 Task: Create List Blocked in Board Project Management to Workspace Customer Support. Create List Researching in Board Competitor Analysis to Workspace Customer Support. Create List Designing in Board Public Relations Media Outreach and Pitching to Workspace Customer Support
Action: Mouse moved to (55, 269)
Screenshot: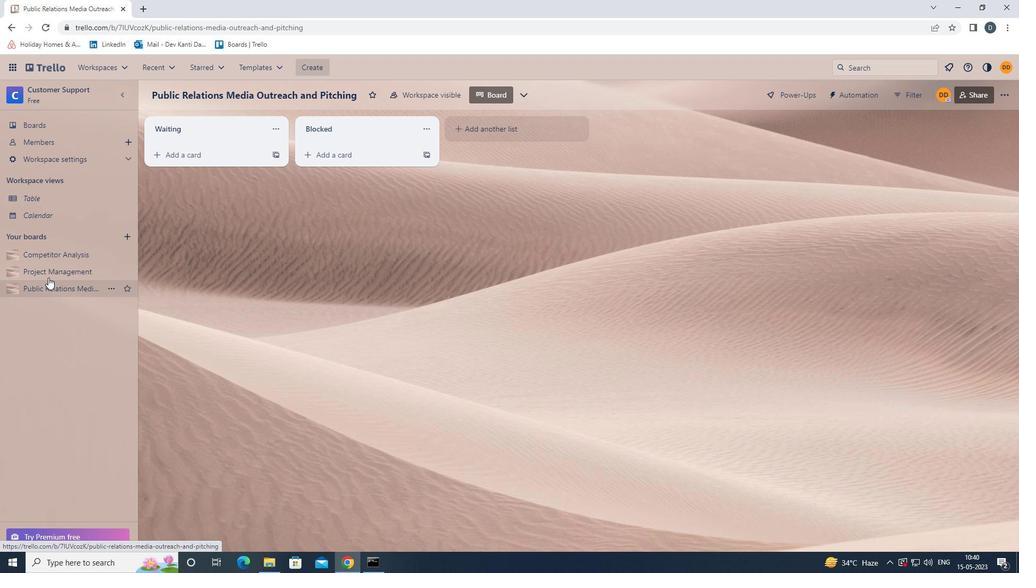 
Action: Mouse pressed left at (55, 269)
Screenshot: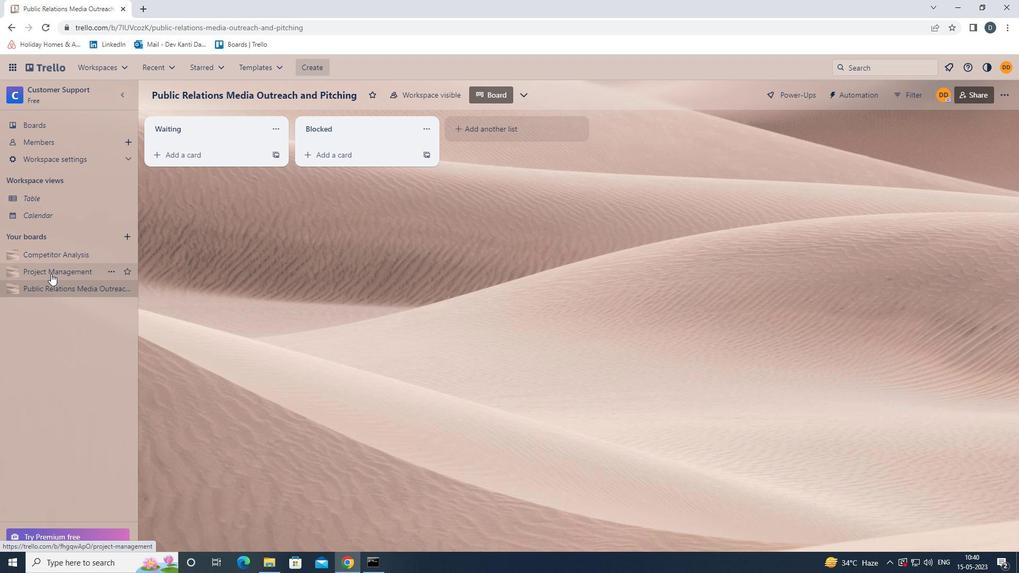 
Action: Mouse moved to (500, 124)
Screenshot: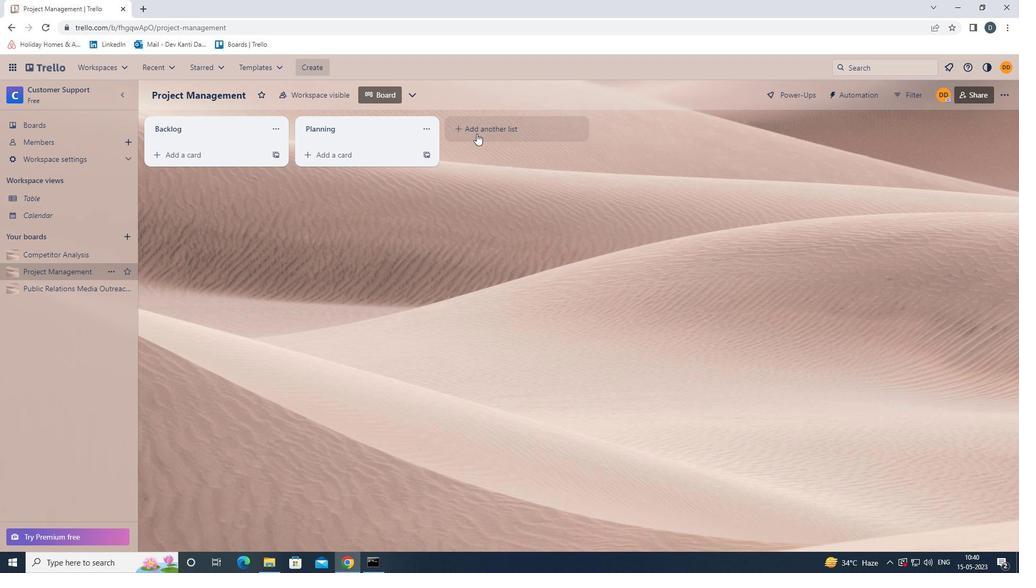 
Action: Mouse pressed left at (500, 124)
Screenshot: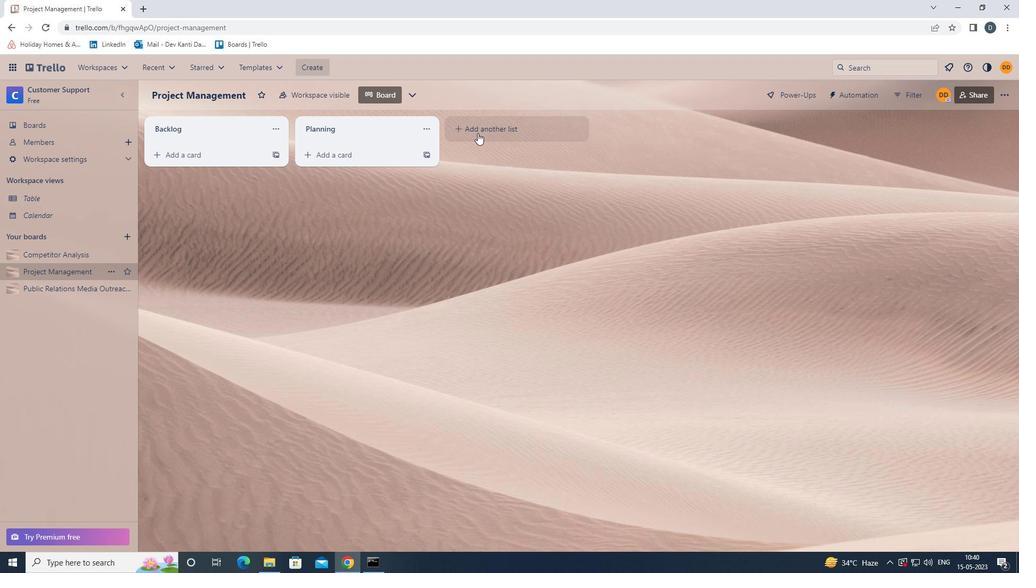 
Action: Key pressed <Key.shift>BLOCKED<Key.enter>
Screenshot: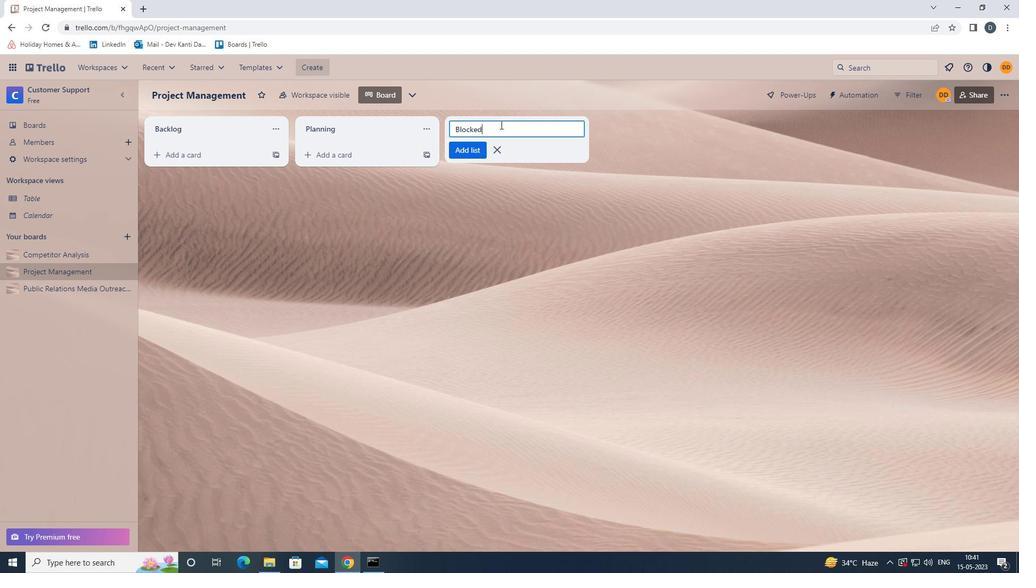 
Action: Mouse moved to (67, 260)
Screenshot: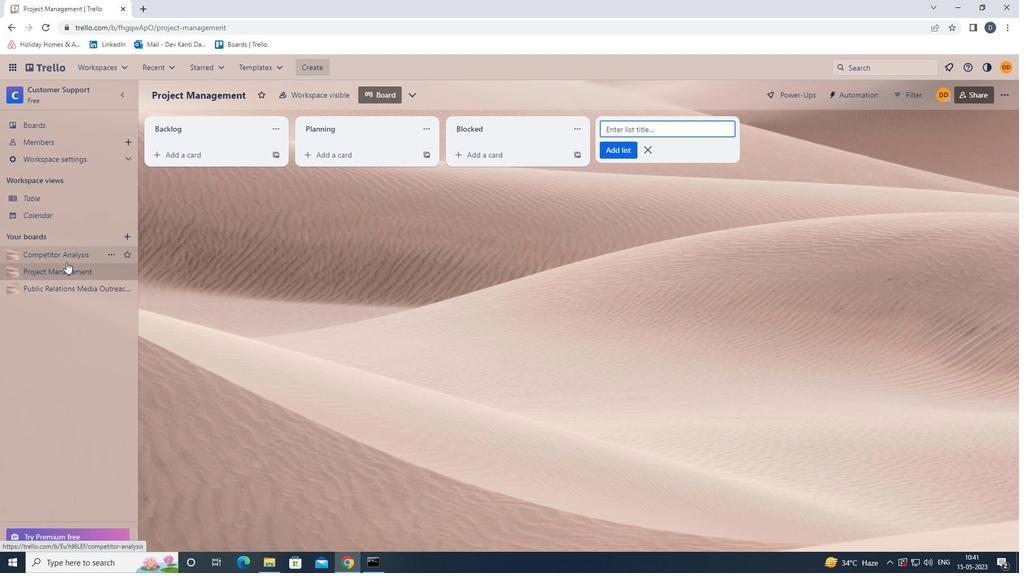 
Action: Mouse pressed left at (67, 260)
Screenshot: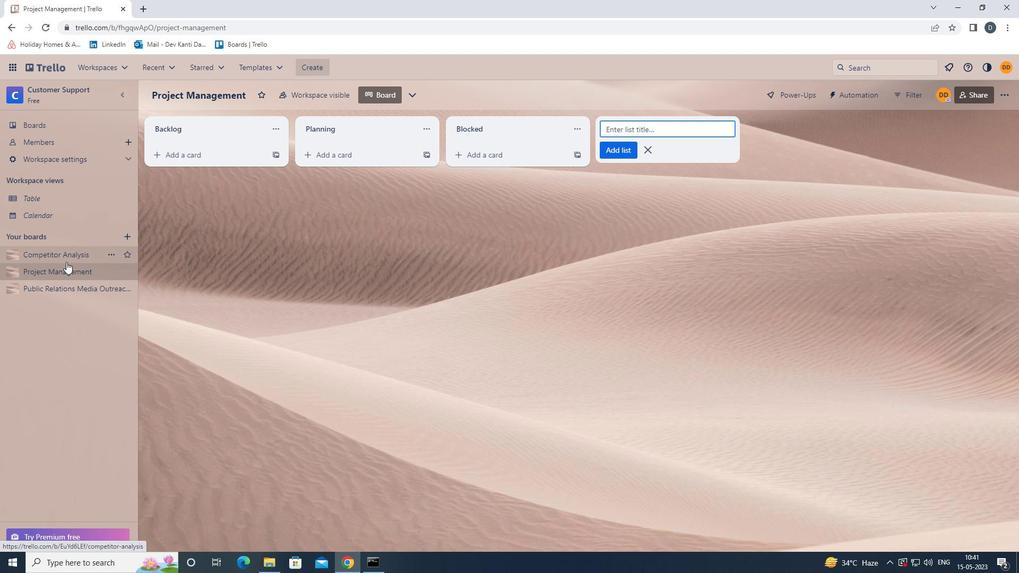 
Action: Mouse moved to (484, 124)
Screenshot: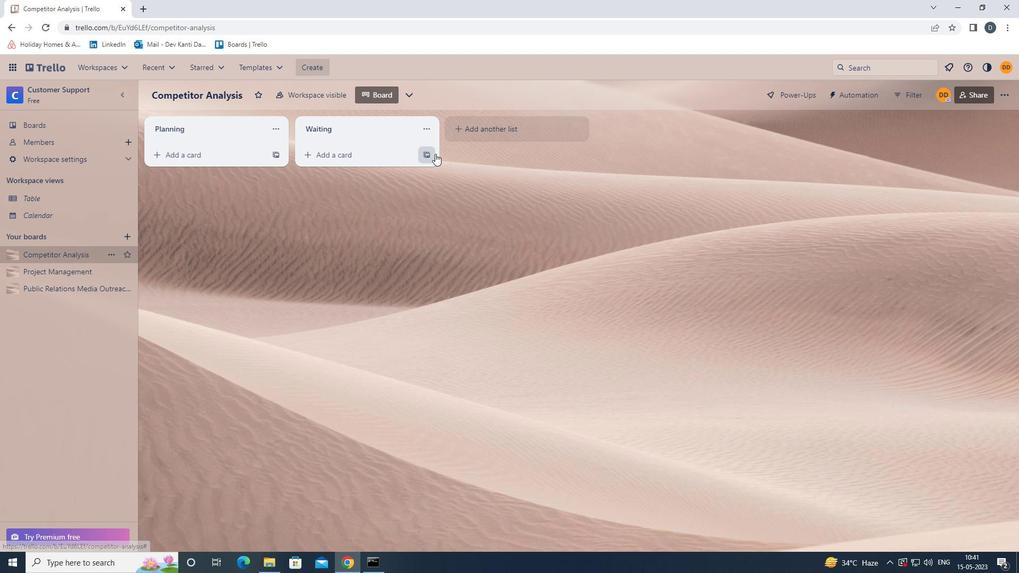 
Action: Mouse pressed left at (484, 124)
Screenshot: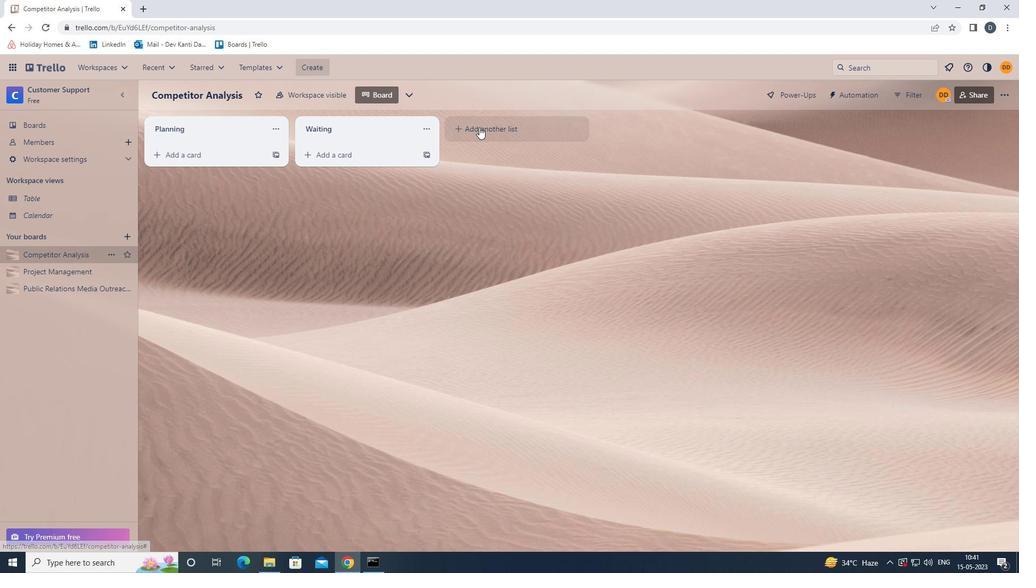 
Action: Key pressed <Key.shift><Key.shift><Key.shift><Key.shift>RESEARCHING<Key.enter>
Screenshot: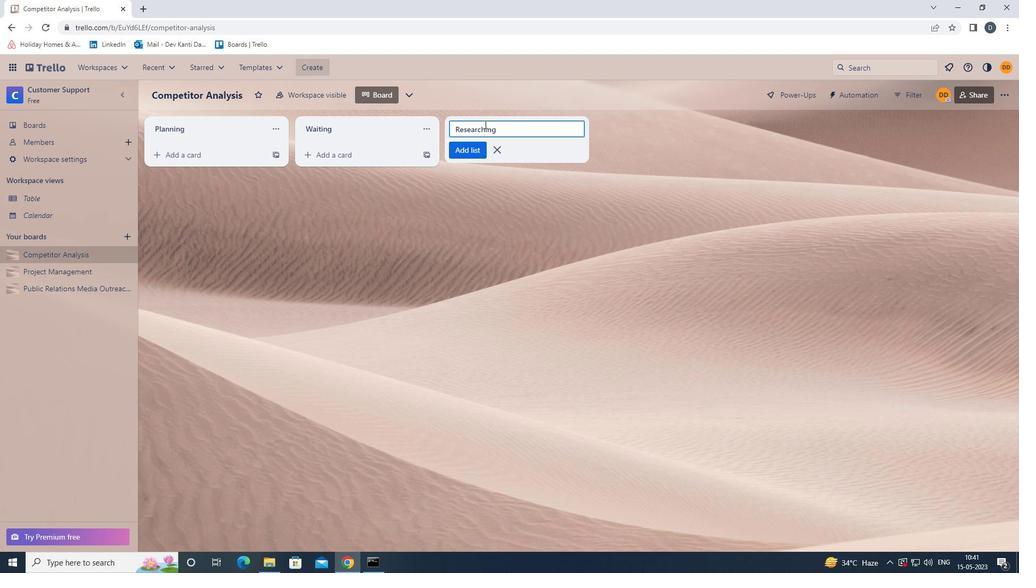 
Action: Mouse moved to (61, 292)
Screenshot: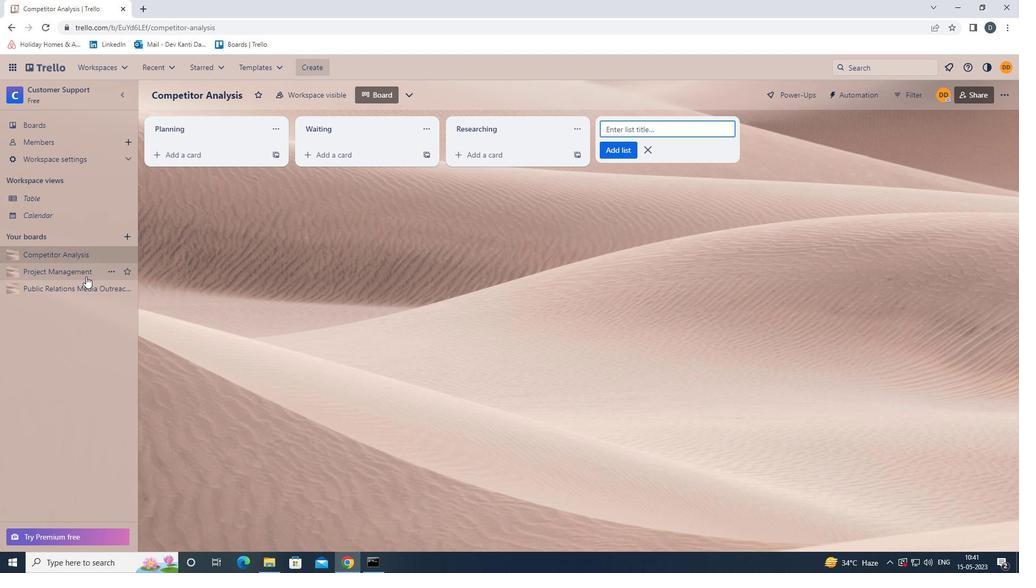 
Action: Mouse pressed left at (61, 292)
Screenshot: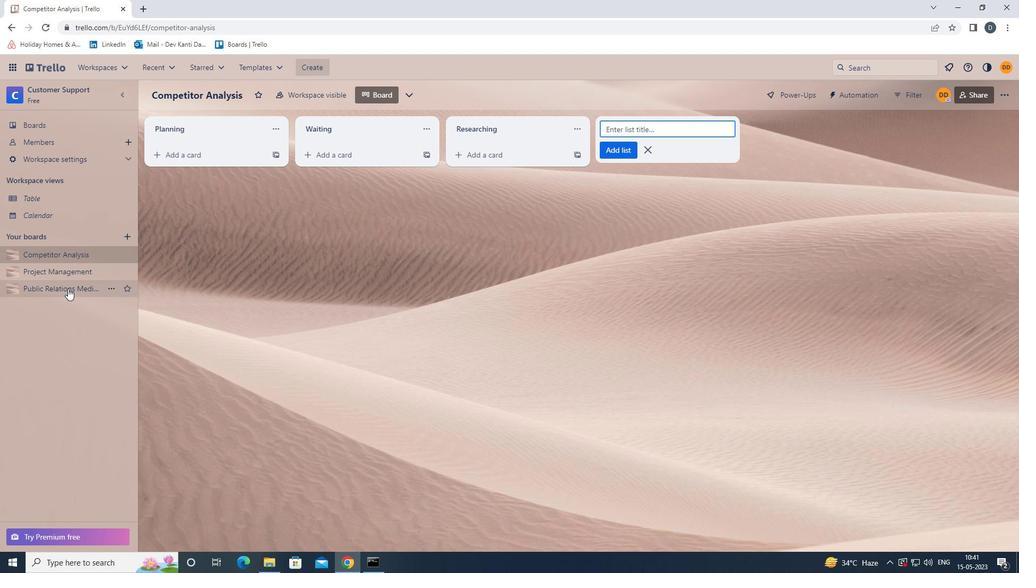 
Action: Mouse moved to (559, 133)
Screenshot: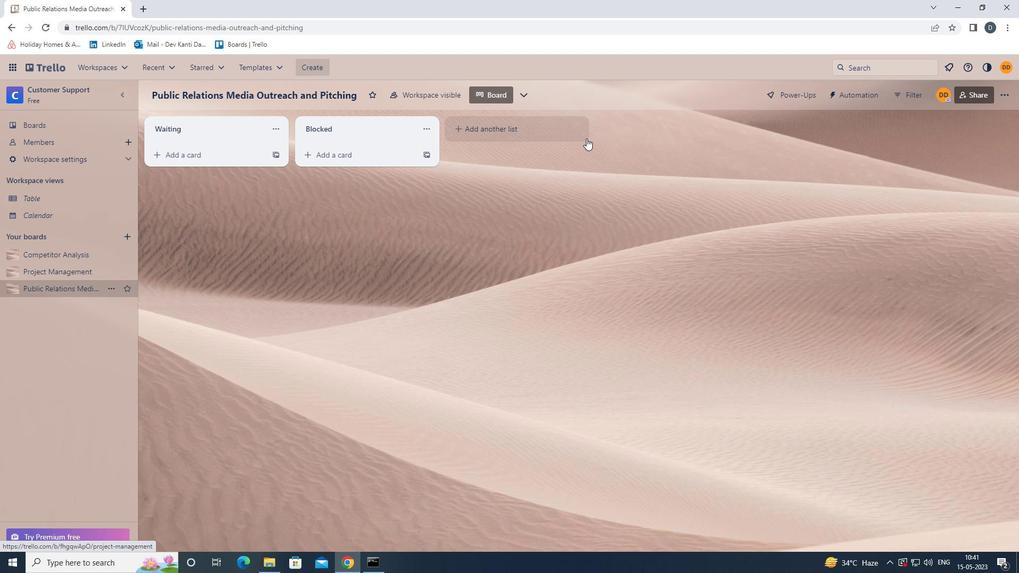 
Action: Mouse pressed left at (559, 133)
Screenshot: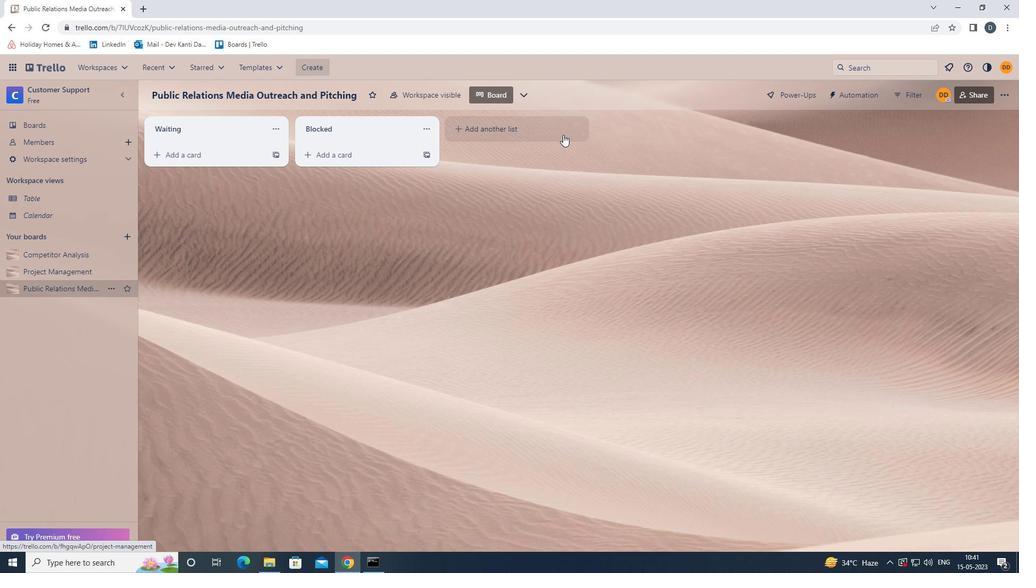 
Action: Key pressed <Key.shift><Key.shift><Key.shift><Key.shift><Key.shift><Key.shift><Key.shift><Key.shift><Key.shift><Key.shift><Key.shift><Key.shift><Key.shift><Key.shift><Key.shift>DESIGNING<Key.enter>
Screenshot: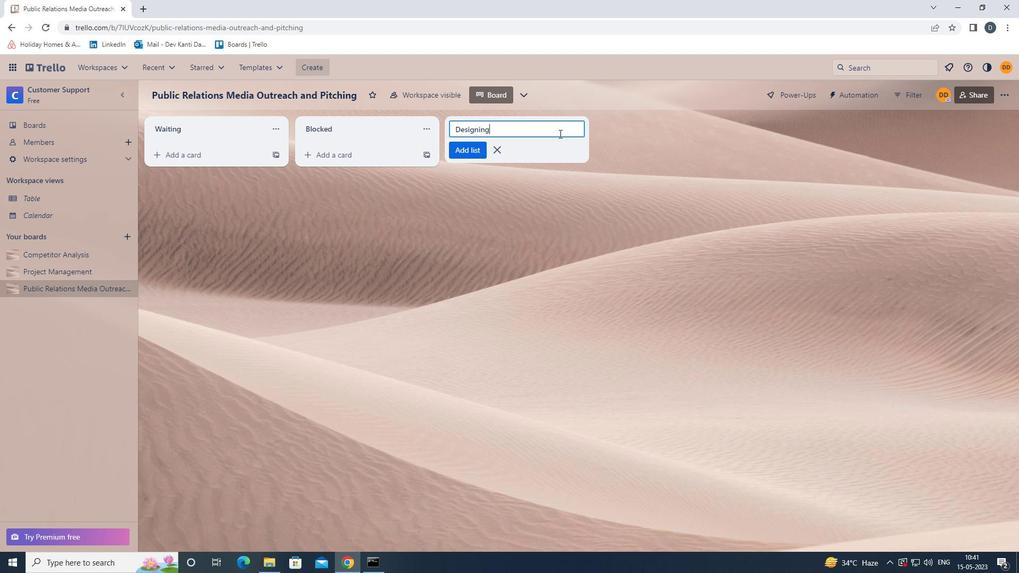 
Action: Mouse moved to (568, 208)
Screenshot: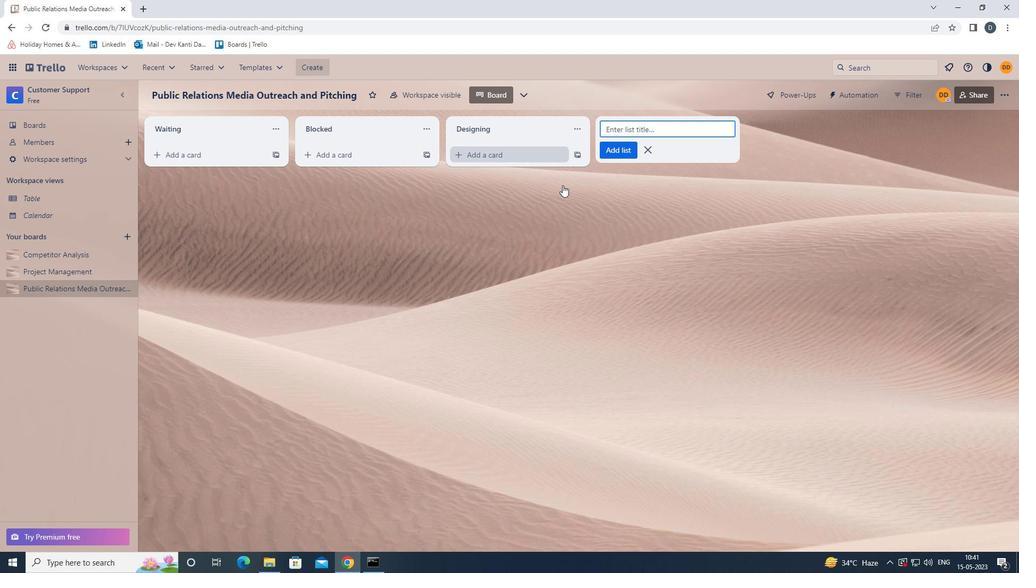 
Action: Mouse pressed left at (568, 208)
Screenshot: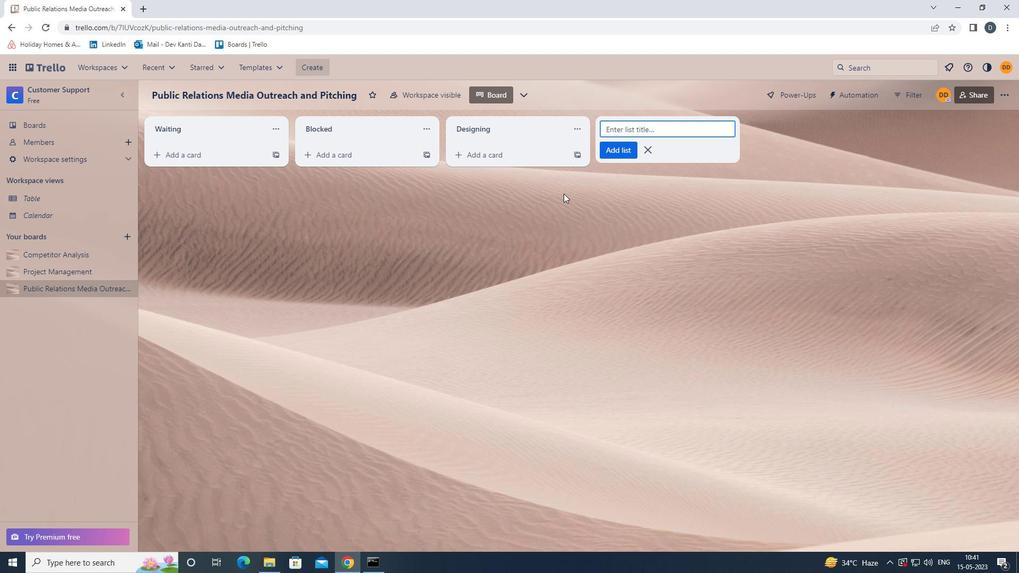 
